 Task: Forward email with the signature Javier Perez with the subject Thank you for your interest from softage.8@softage.net to softage.6@softage.net and softage.7@softage.net with BCC to softage.9@softage.net with the message I would like to request an update on the teams progress towards meeting the quarterly goals.
Action: Mouse moved to (924, 154)
Screenshot: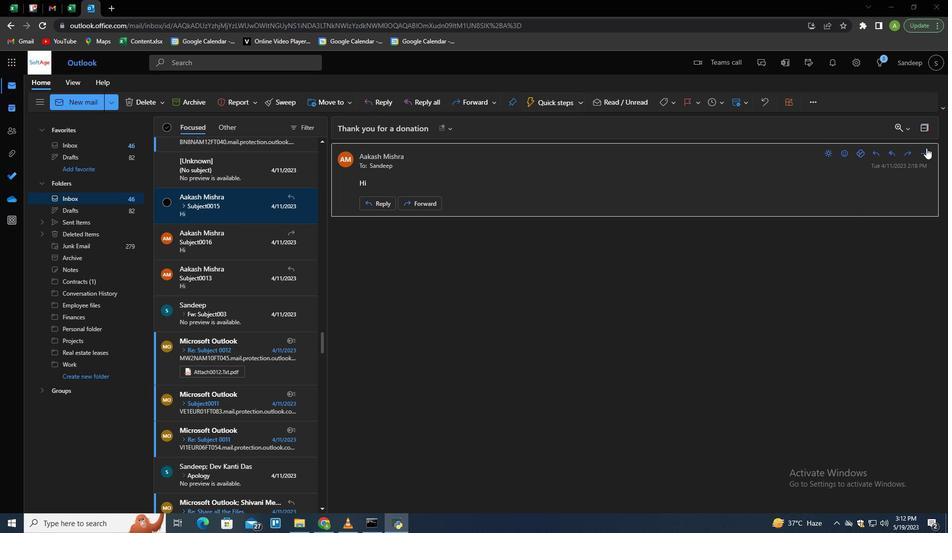 
Action: Mouse pressed left at (924, 154)
Screenshot: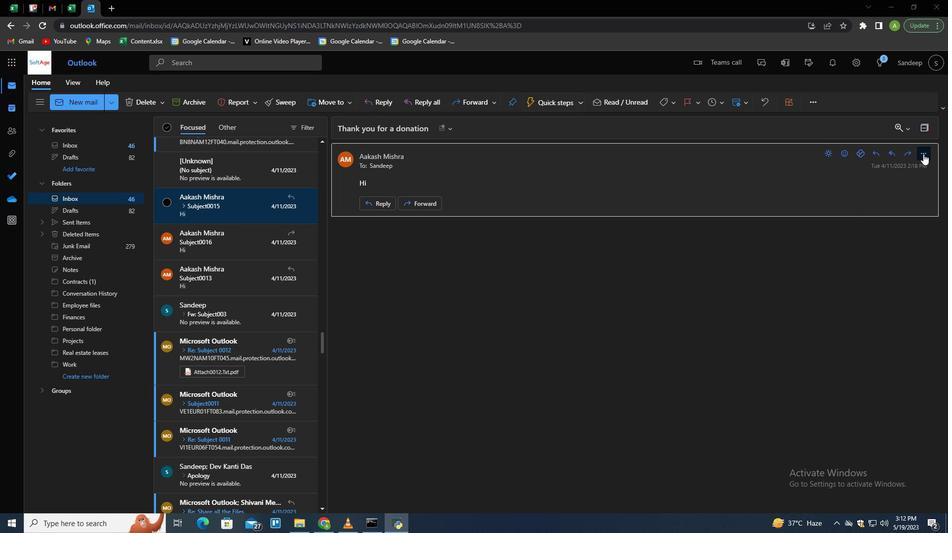 
Action: Mouse moved to (864, 203)
Screenshot: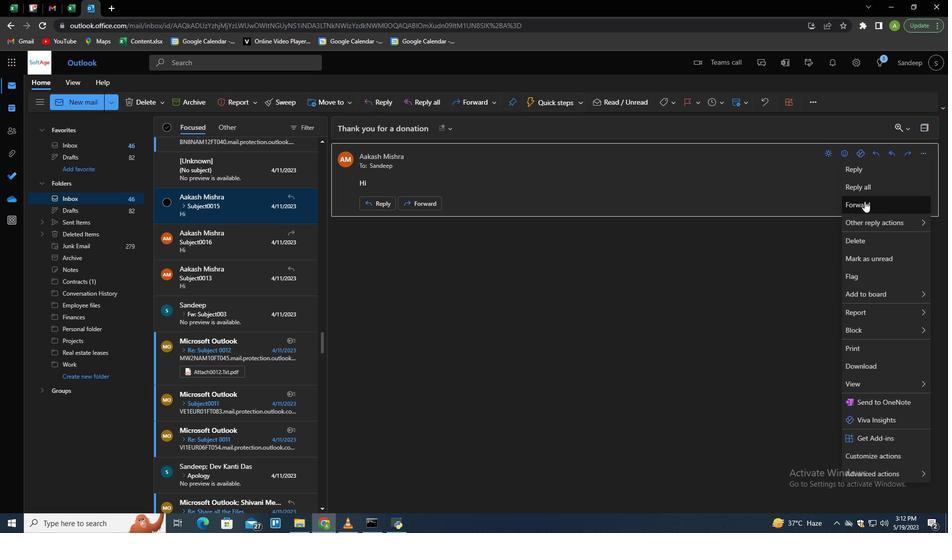 
Action: Mouse pressed left at (864, 203)
Screenshot: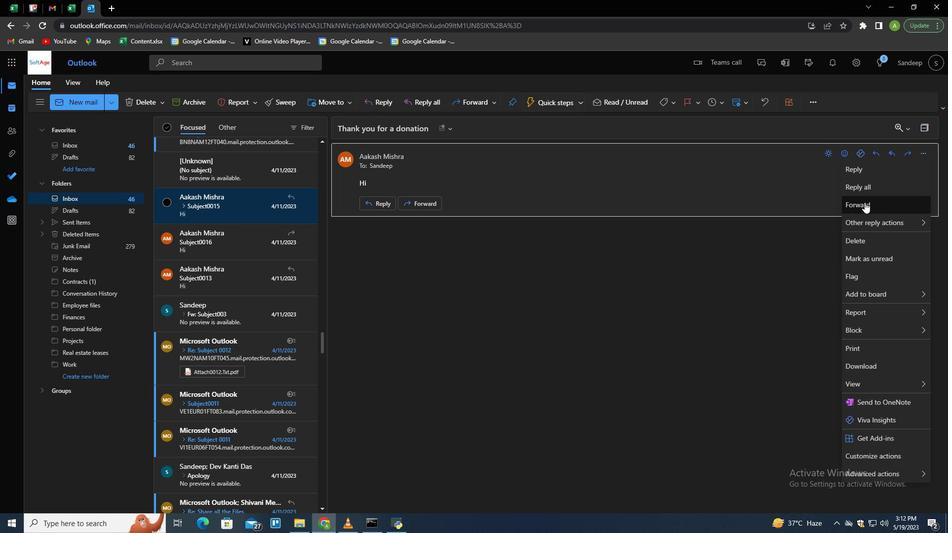 
Action: Mouse moved to (664, 106)
Screenshot: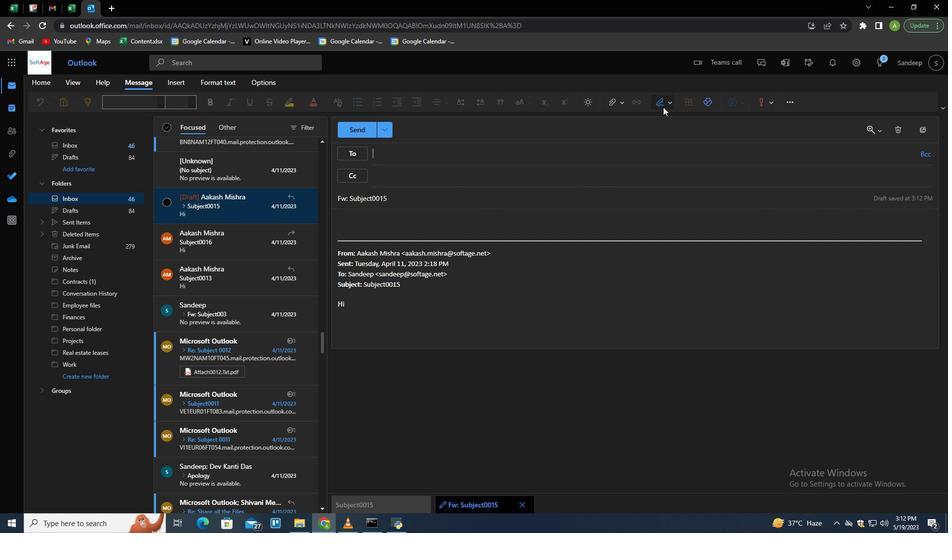 
Action: Mouse pressed left at (664, 106)
Screenshot: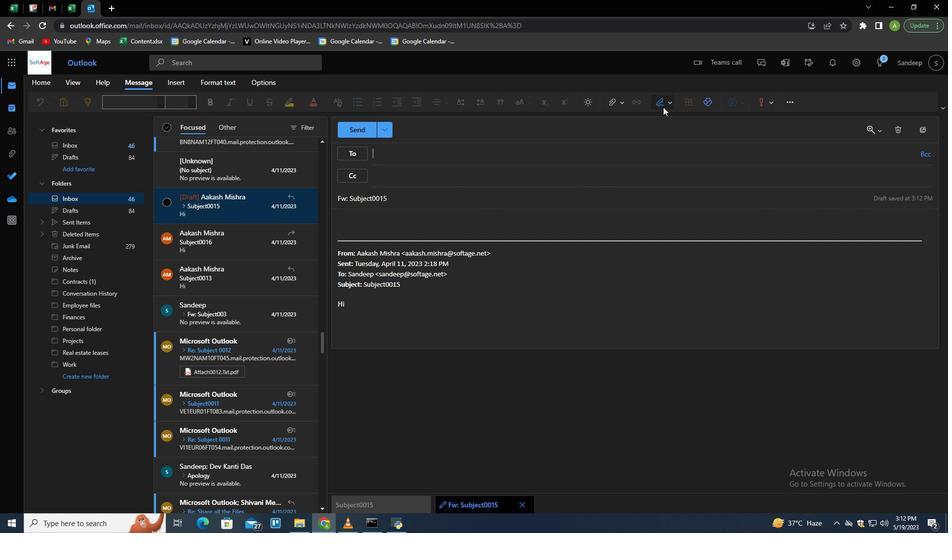 
Action: Mouse moved to (645, 141)
Screenshot: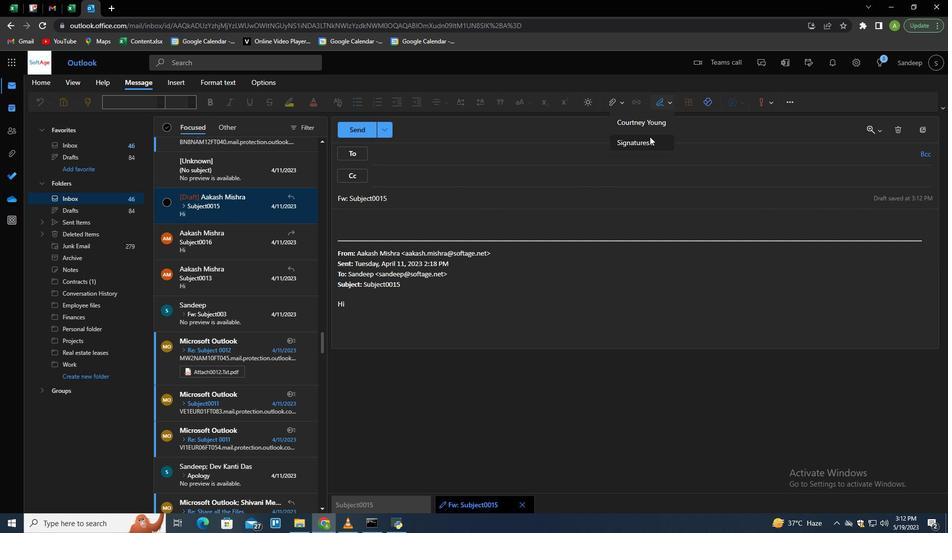 
Action: Mouse pressed left at (645, 141)
Screenshot: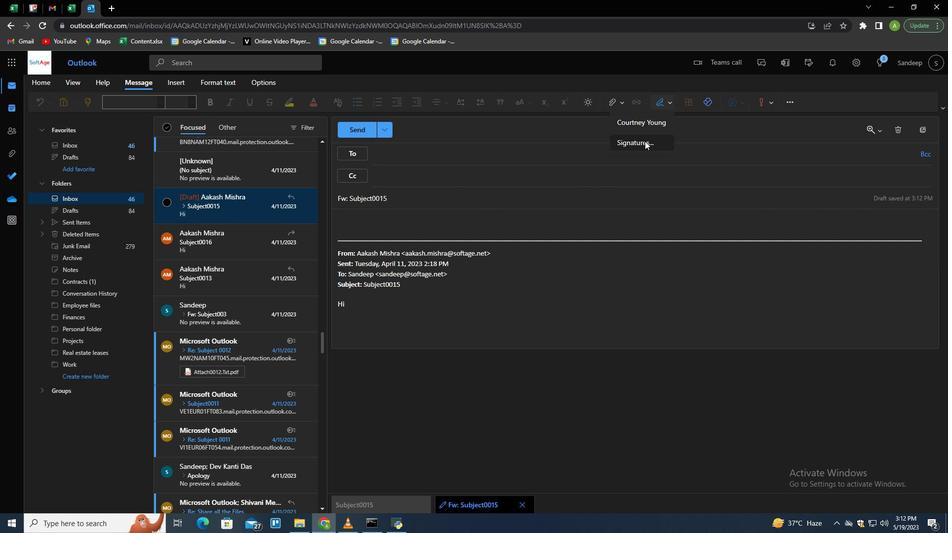 
Action: Mouse moved to (670, 177)
Screenshot: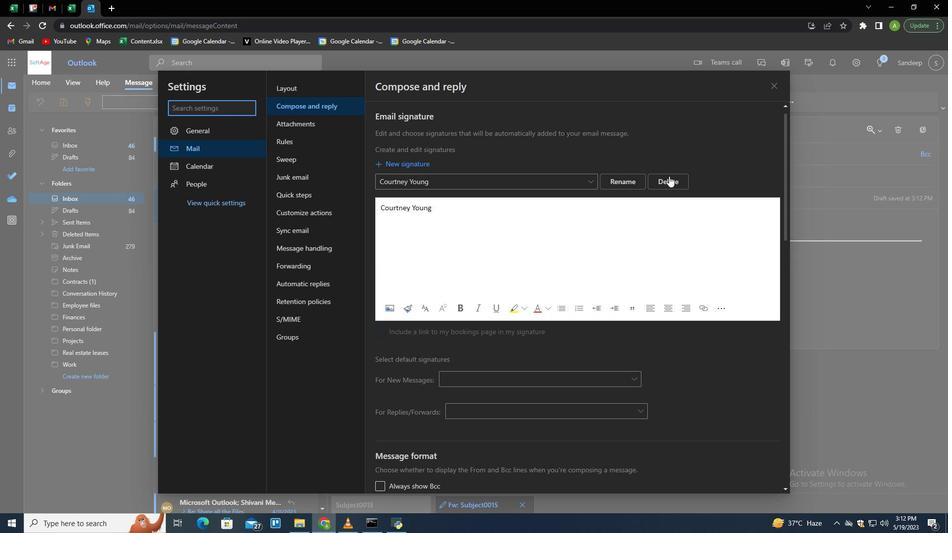 
Action: Mouse pressed left at (670, 177)
Screenshot: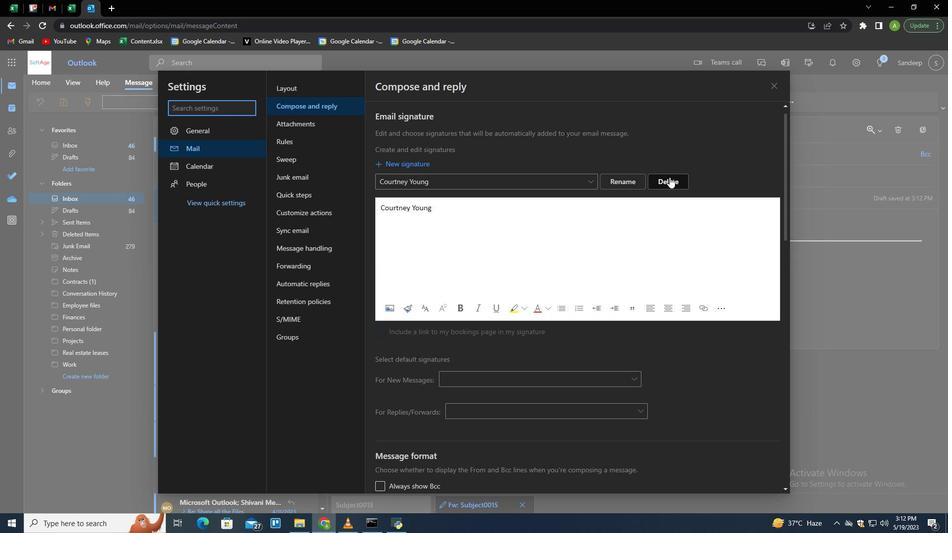 
Action: Mouse moved to (645, 179)
Screenshot: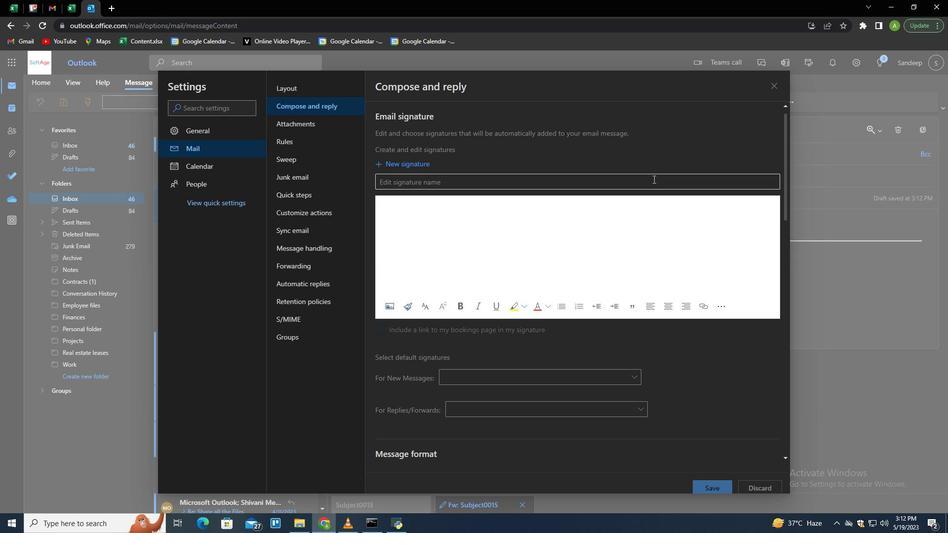 
Action: Mouse pressed left at (645, 179)
Screenshot: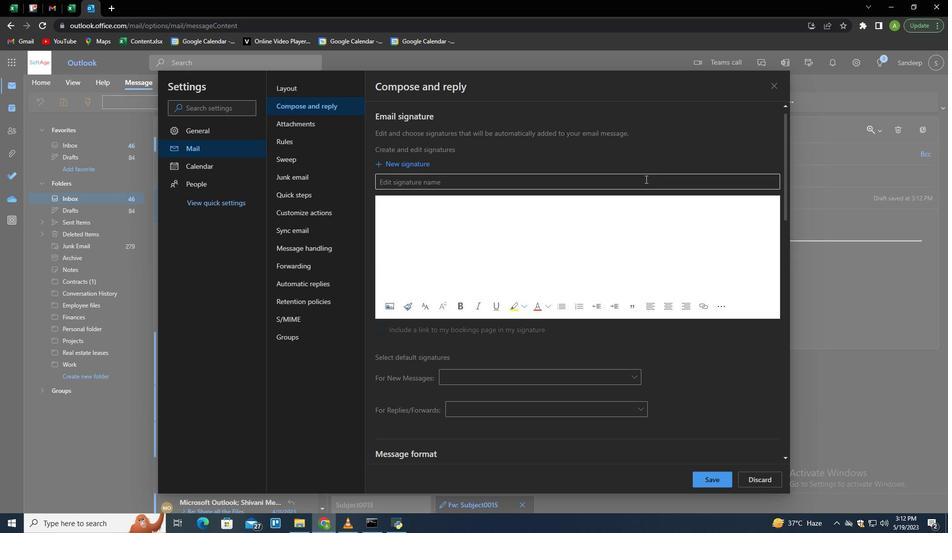 
Action: Mouse moved to (645, 179)
Screenshot: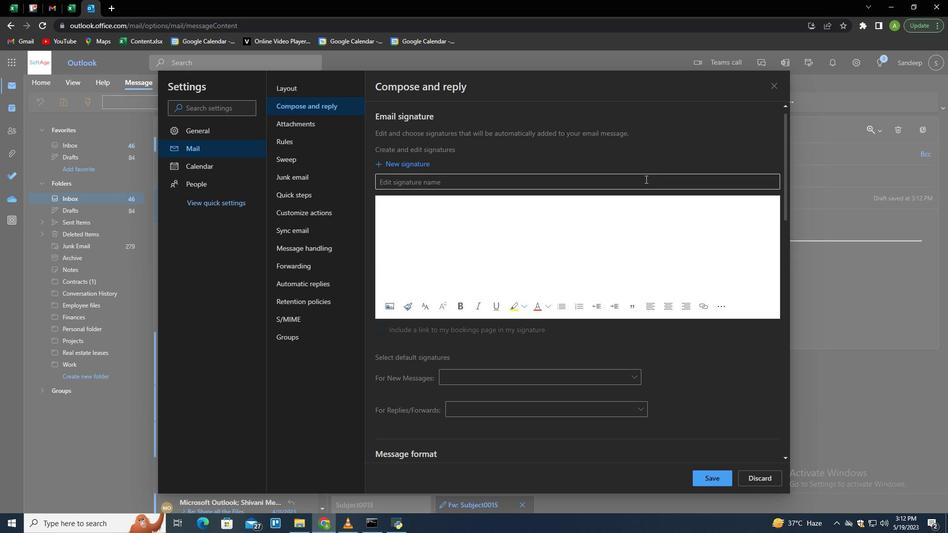 
Action: Key pressed <Key.shift>Javier<Key.space><Key.shift>Perez<Key.tab><Key.shift>Javier<Key.space><Key.shift>Perez
Screenshot: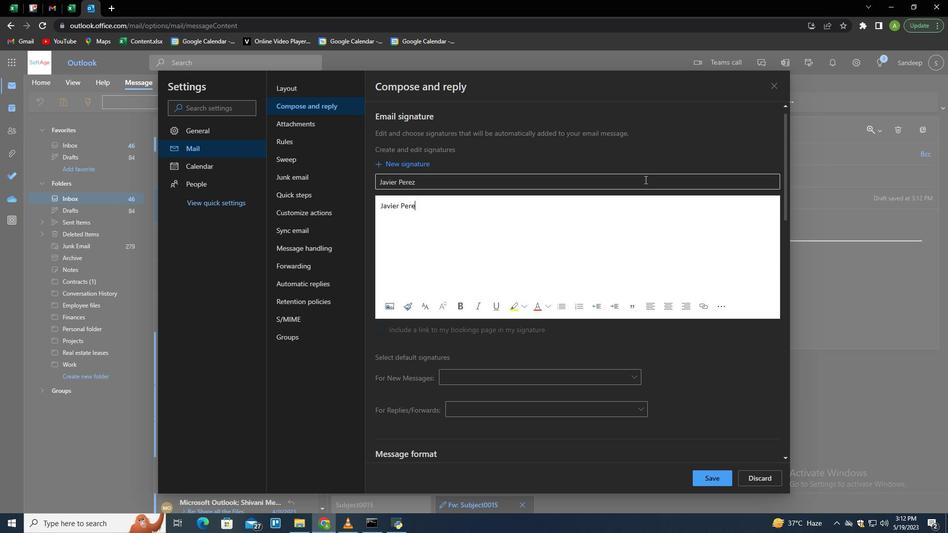 
Action: Mouse moved to (709, 479)
Screenshot: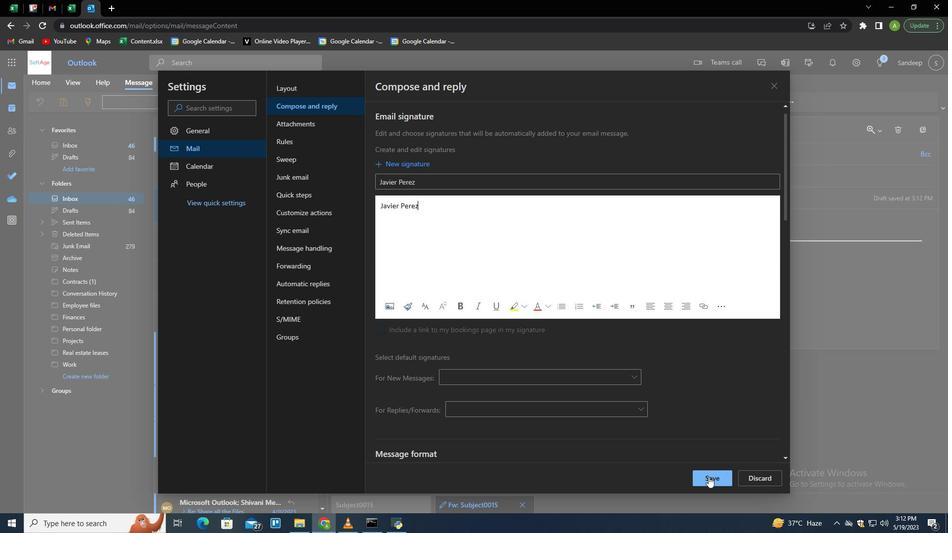 
Action: Mouse pressed left at (709, 479)
Screenshot: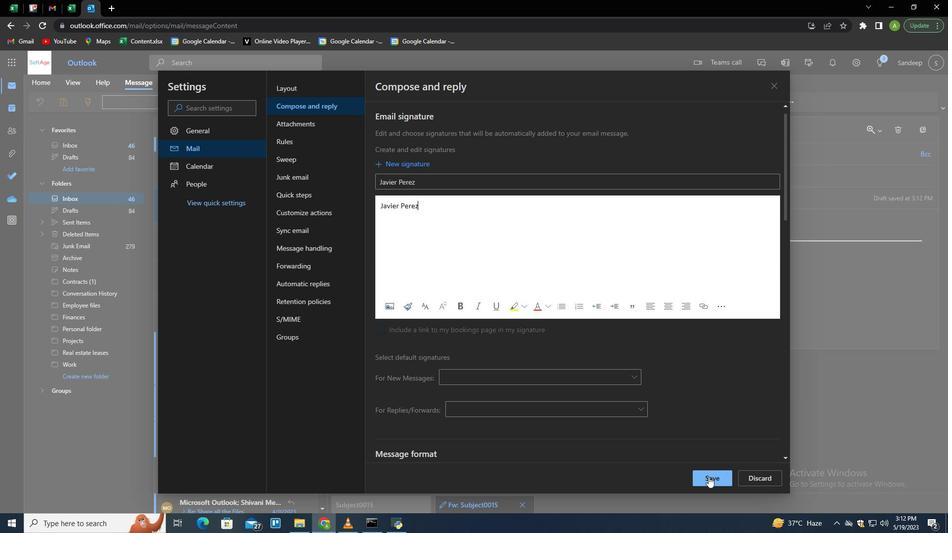 
Action: Mouse moved to (827, 275)
Screenshot: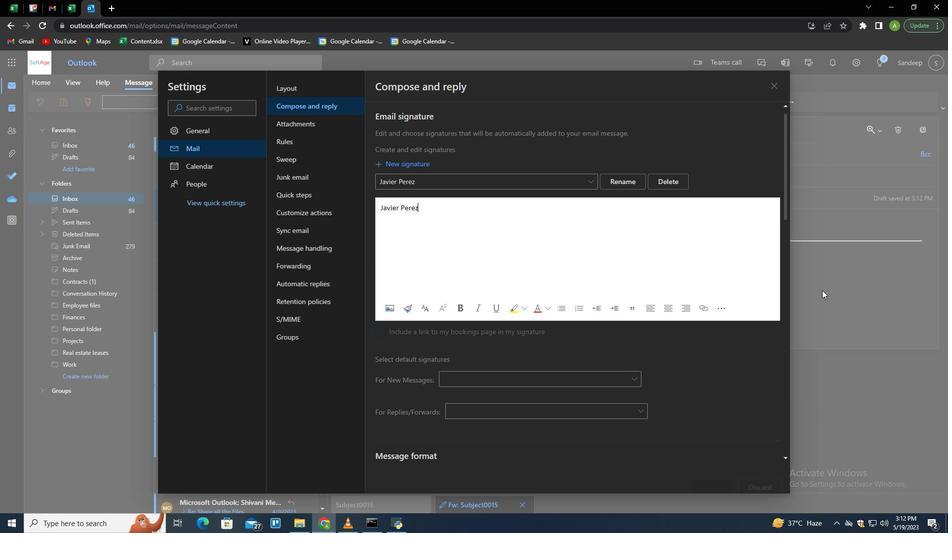 
Action: Mouse pressed left at (827, 275)
Screenshot: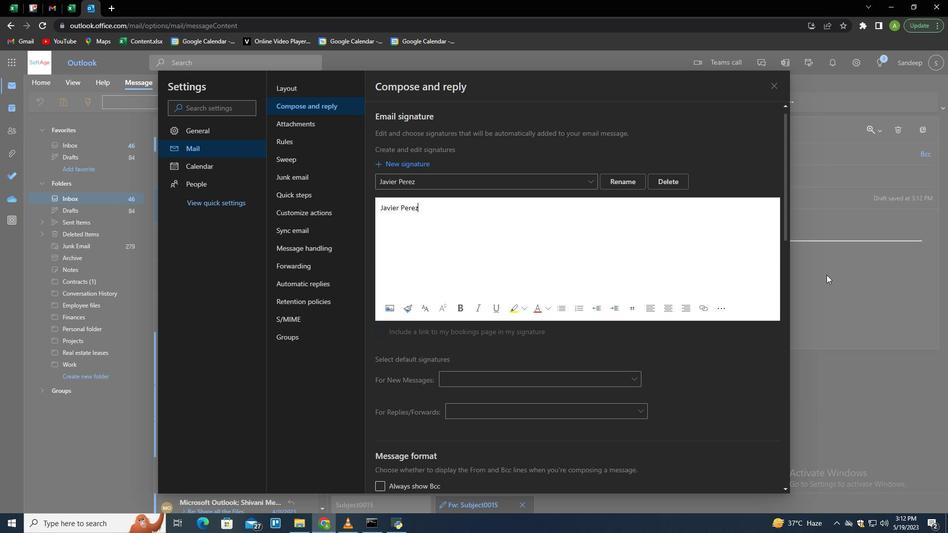 
Action: Mouse moved to (665, 104)
Screenshot: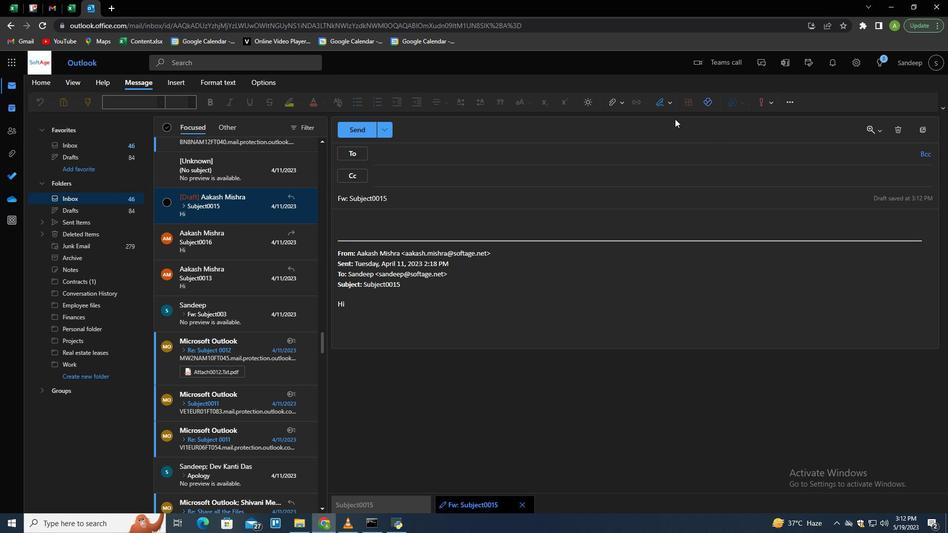 
Action: Mouse pressed left at (665, 104)
Screenshot: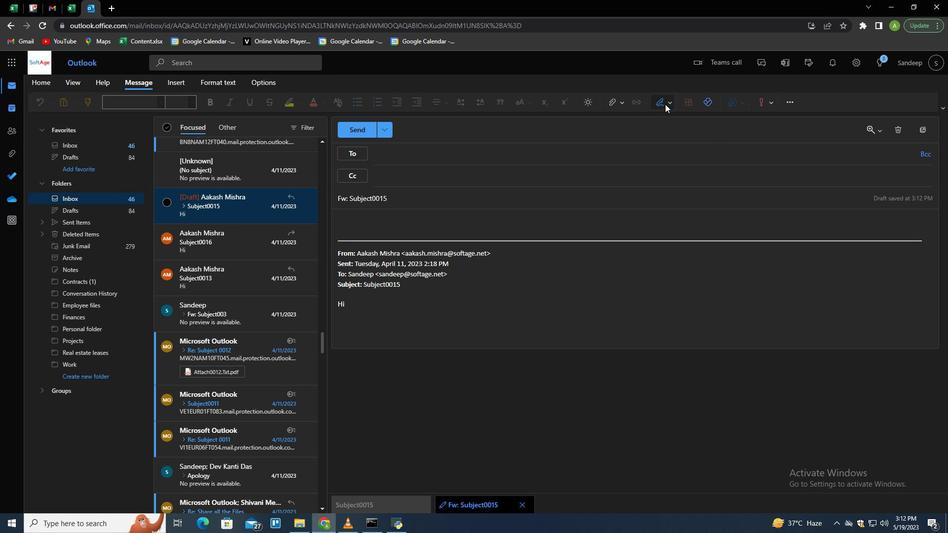 
Action: Mouse moved to (652, 122)
Screenshot: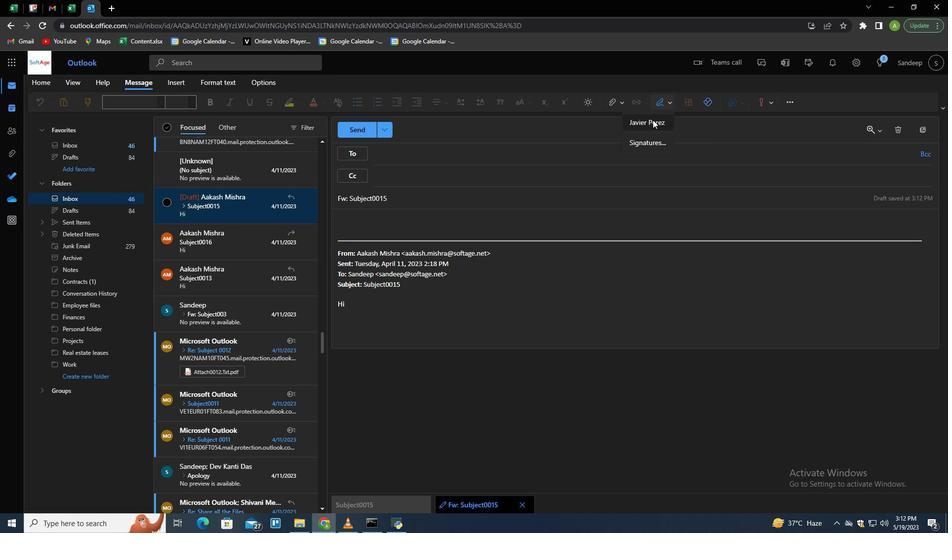 
Action: Mouse pressed left at (652, 122)
Screenshot: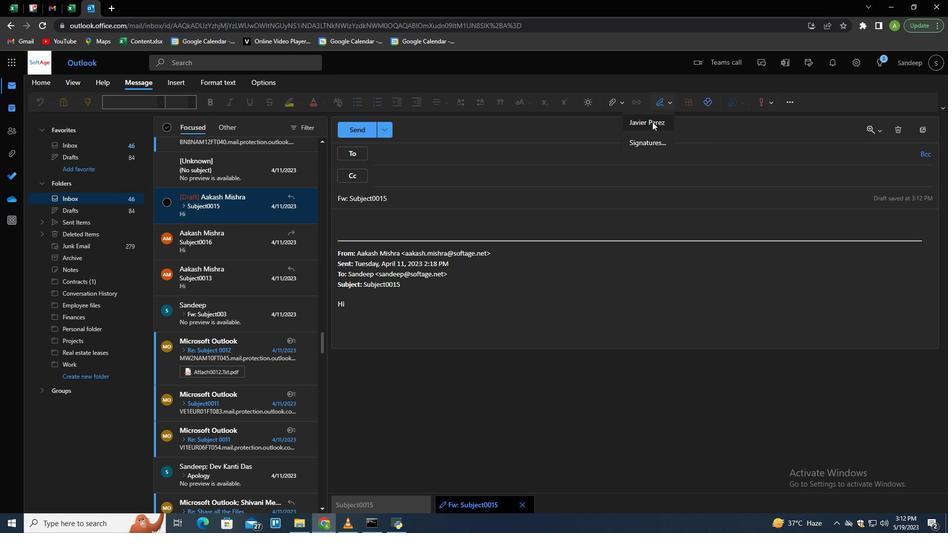 
Action: Mouse moved to (349, 199)
Screenshot: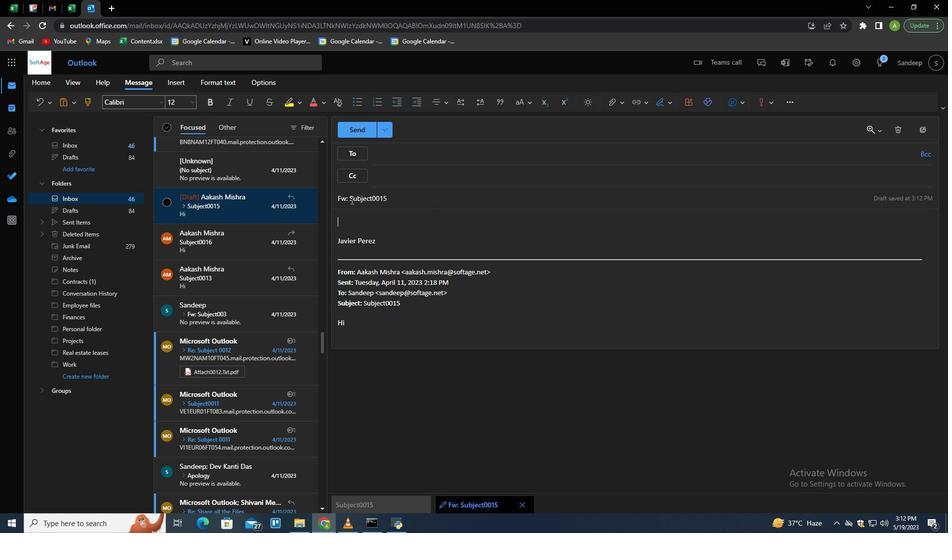 
Action: Mouse pressed left at (349, 199)
Screenshot: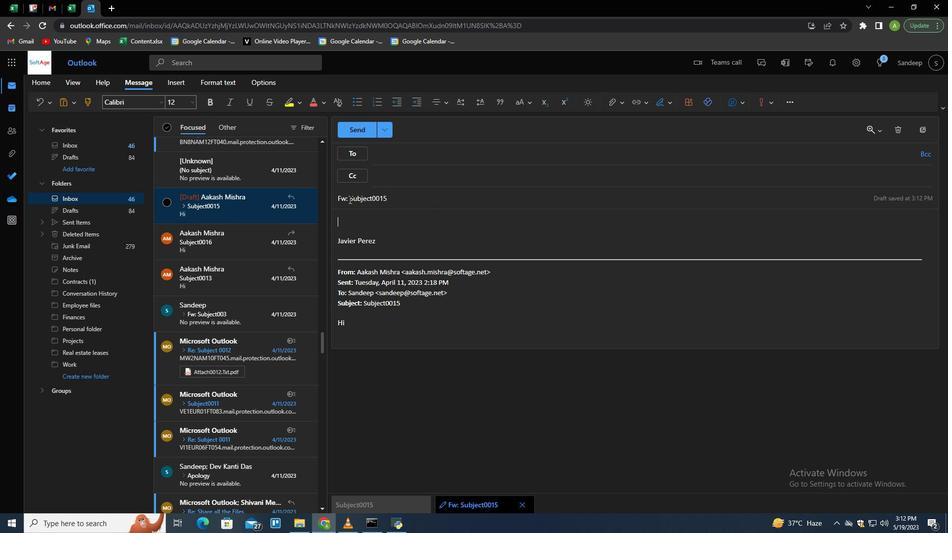 
Action: Mouse moved to (622, 224)
Screenshot: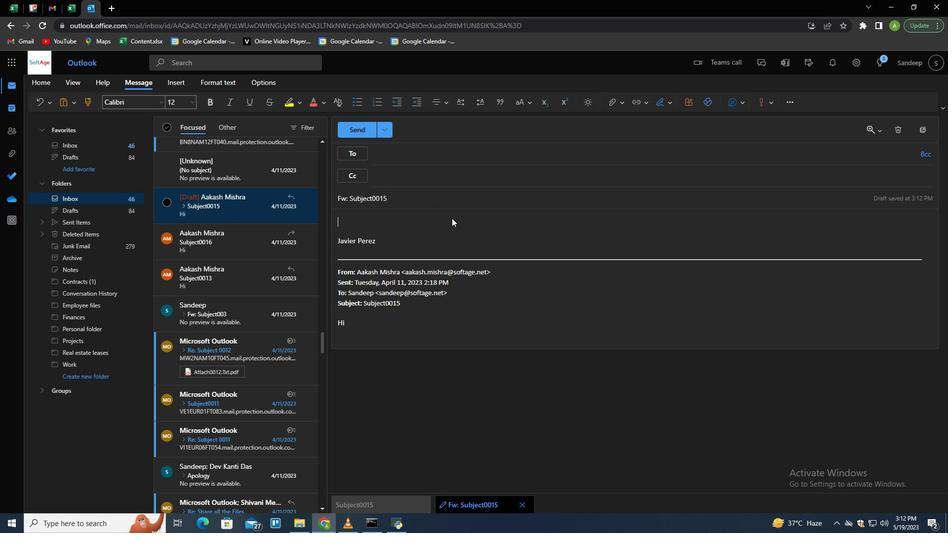 
Action: Key pressed <Key.shift_r><Key.end><Key.shift>Thank<Key.space>you<Key.space>for<Key.space>your<Key.space>interest<Key.tab>
Screenshot: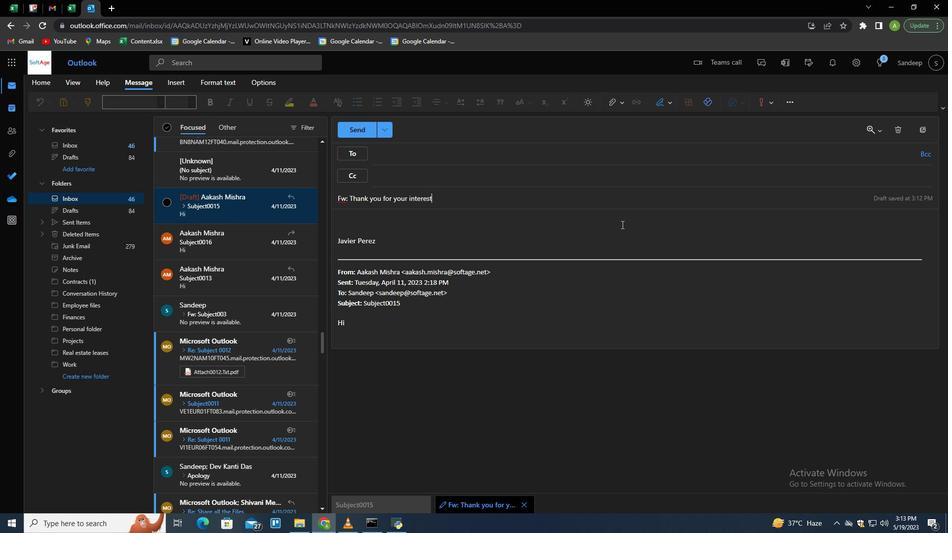 
Action: Mouse moved to (462, 155)
Screenshot: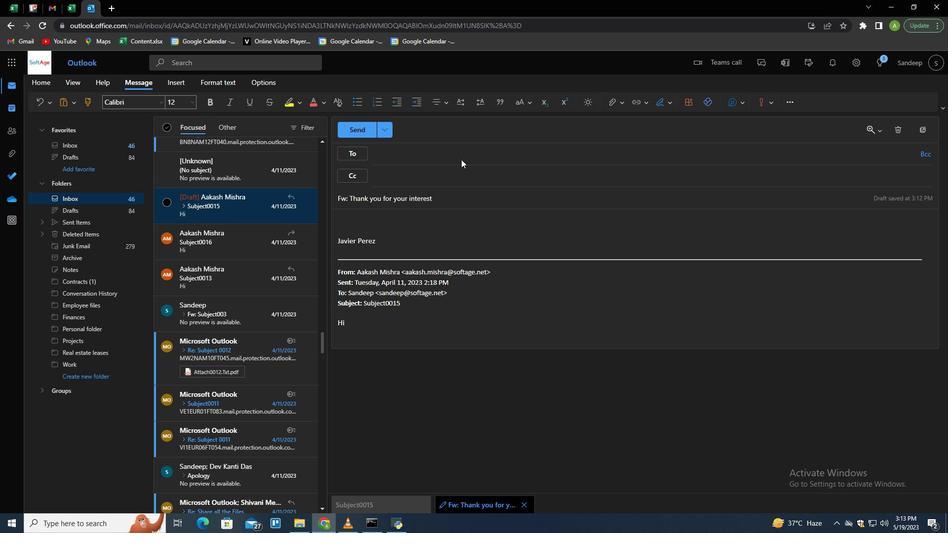 
Action: Mouse pressed left at (462, 155)
Screenshot: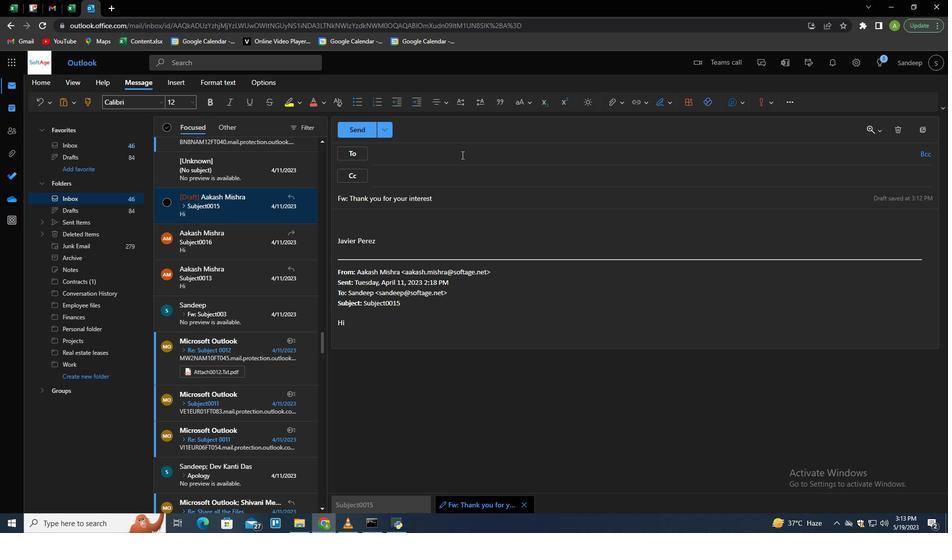 
Action: Key pressed softage.6<Key.shift>@softage.net<Key.enter>softage.7<Key.shift>@softage.net<Key.enter>
Screenshot: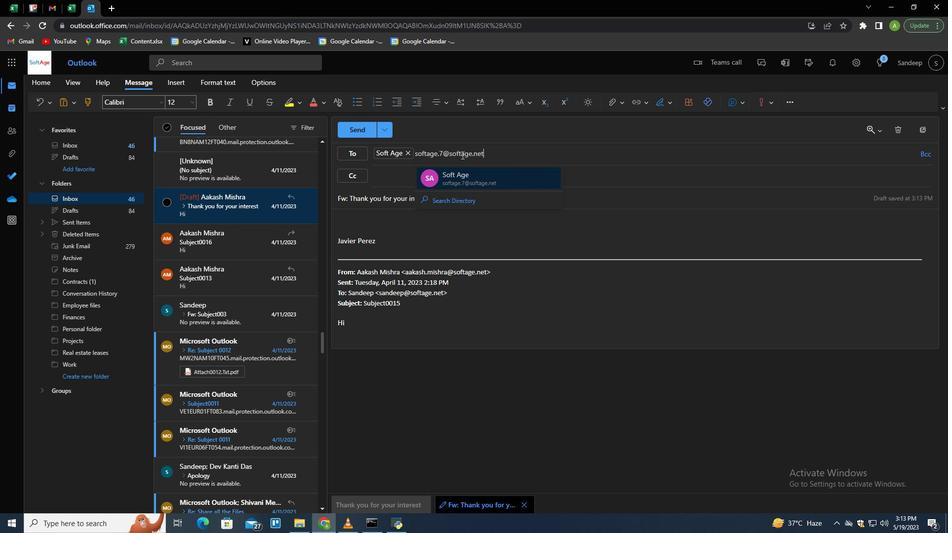 
Action: Mouse moved to (931, 154)
Screenshot: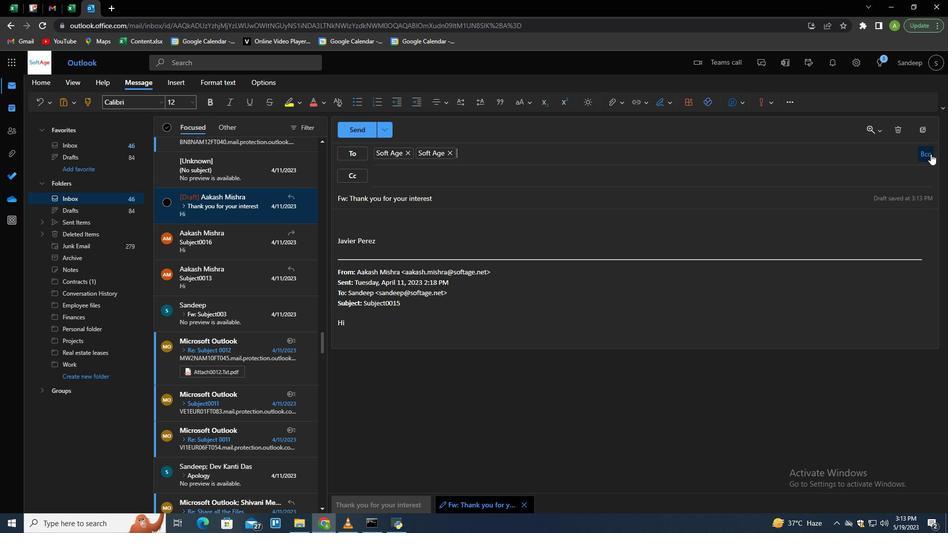 
Action: Mouse pressed left at (931, 154)
Screenshot: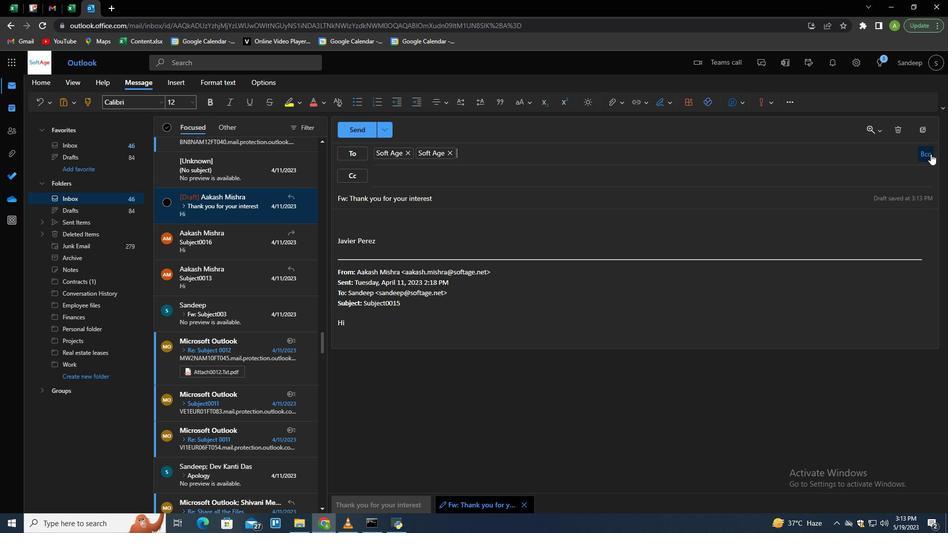 
Action: Mouse moved to (470, 202)
Screenshot: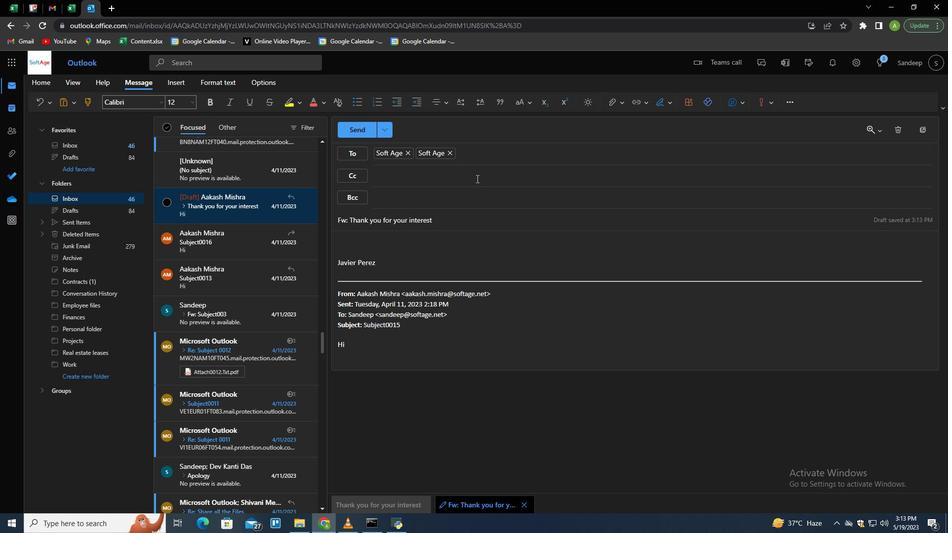 
Action: Key pressed softage.9<Key.shift>@softage,<Key.backspace>softage.9<Key.shift>@softage.net<Key.enter><Key.tab><Key.tab><Key.shift>I<Key.space>wouldlike<Key.backspace><Key.backspace><Key.backspace><Key.backspace><Key.space>like<Key.space>to<Key.space>request<Key.space>an<Key.space>update<Key.space>on<Key.space>the<Key.space>teams<Key.space>progress<Key.space>toe<Key.backspace>wards<Key.space>meeting<Key.space>the<Key.space>quarterly<Key.space>goe<Key.backspace>als.<Key.enter>
Screenshot: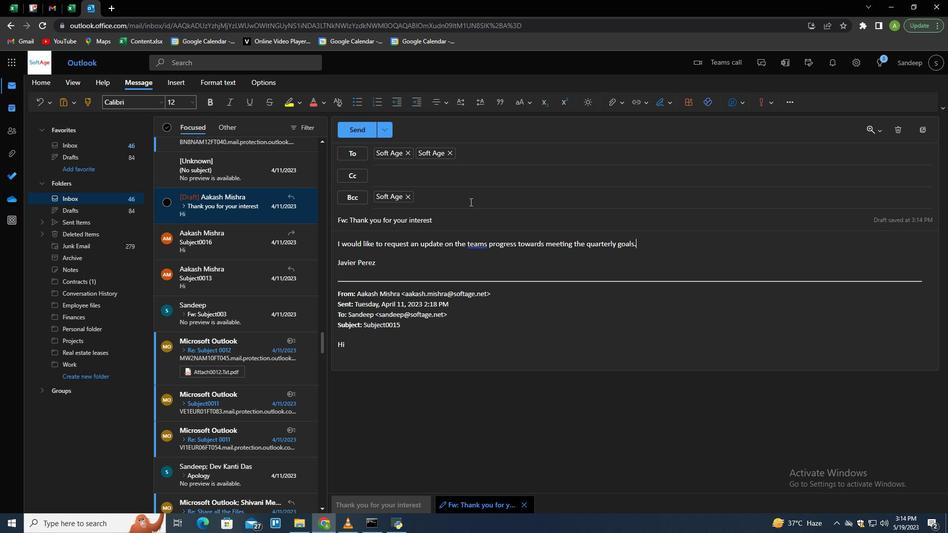 
